 Task: Create Card Crisis Management Simulation in Board Vendor Relations to Workspace Insurance. Create Card Biomedical Engineering Review in Board Product Lifecycle Management to Workspace Insurance. Create Card Competitive Intelligence Research in Board Market Trend Analysis and Forecasting to Workspace Insurance
Action: Mouse moved to (244, 190)
Screenshot: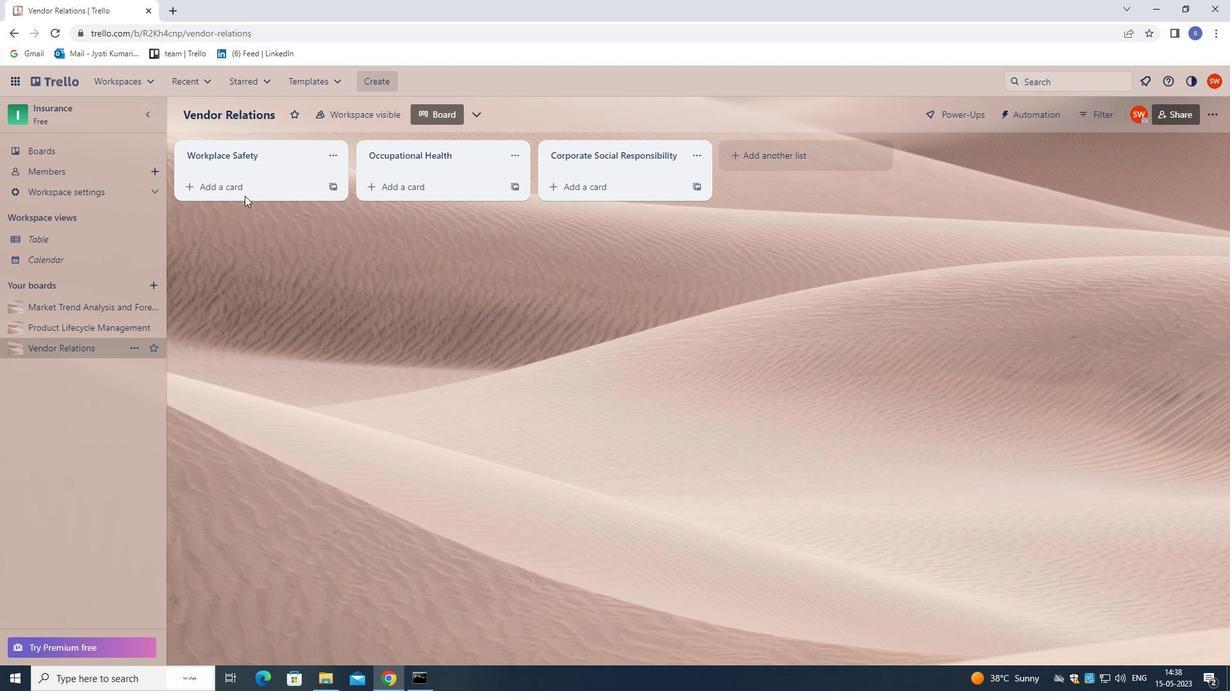 
Action: Mouse pressed left at (244, 190)
Screenshot: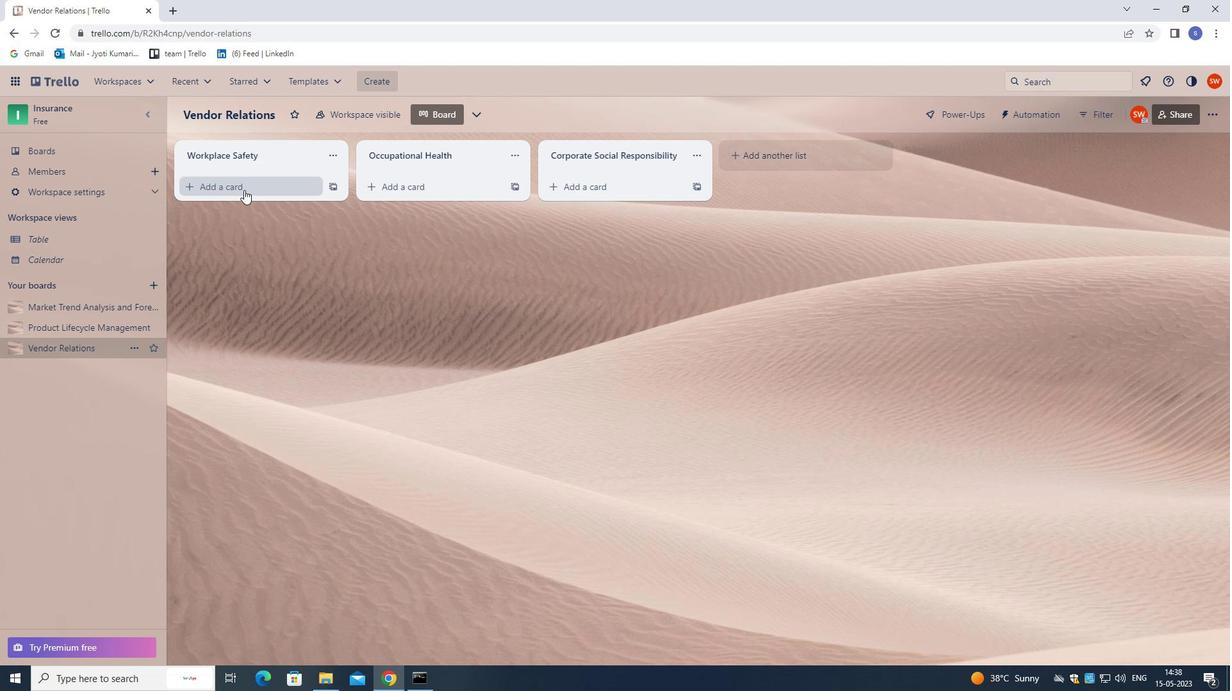 
Action: Mouse moved to (345, 369)
Screenshot: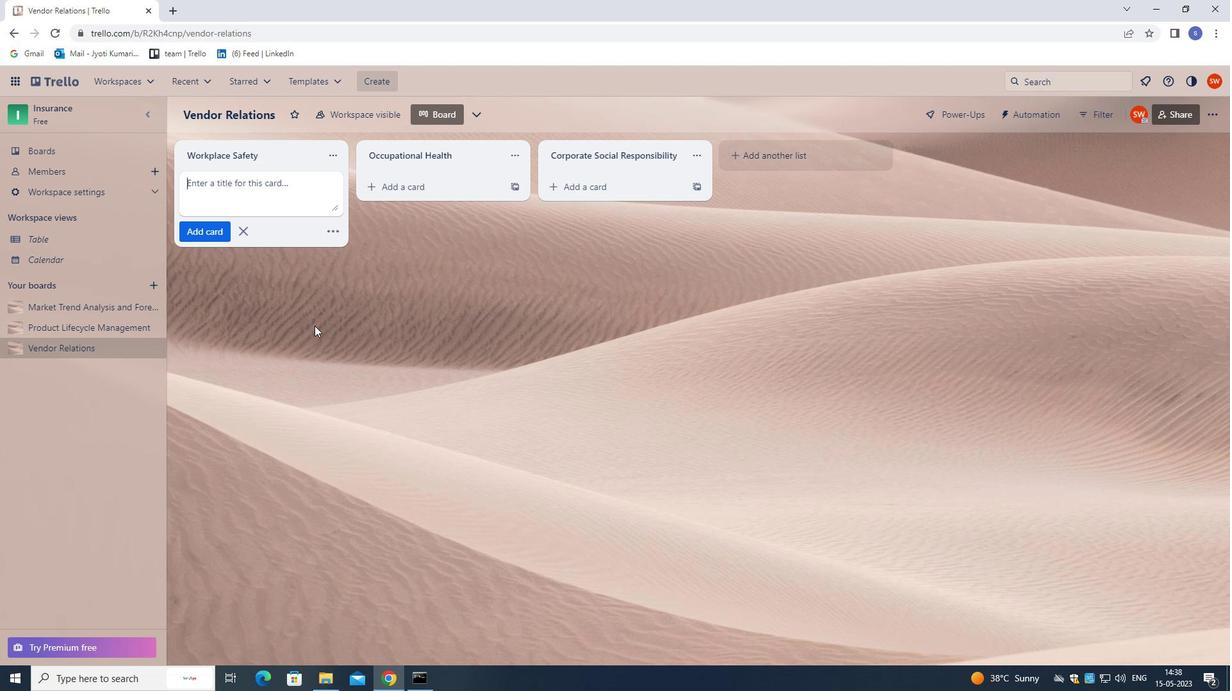 
Action: Key pressed <Key.shift>C
Screenshot: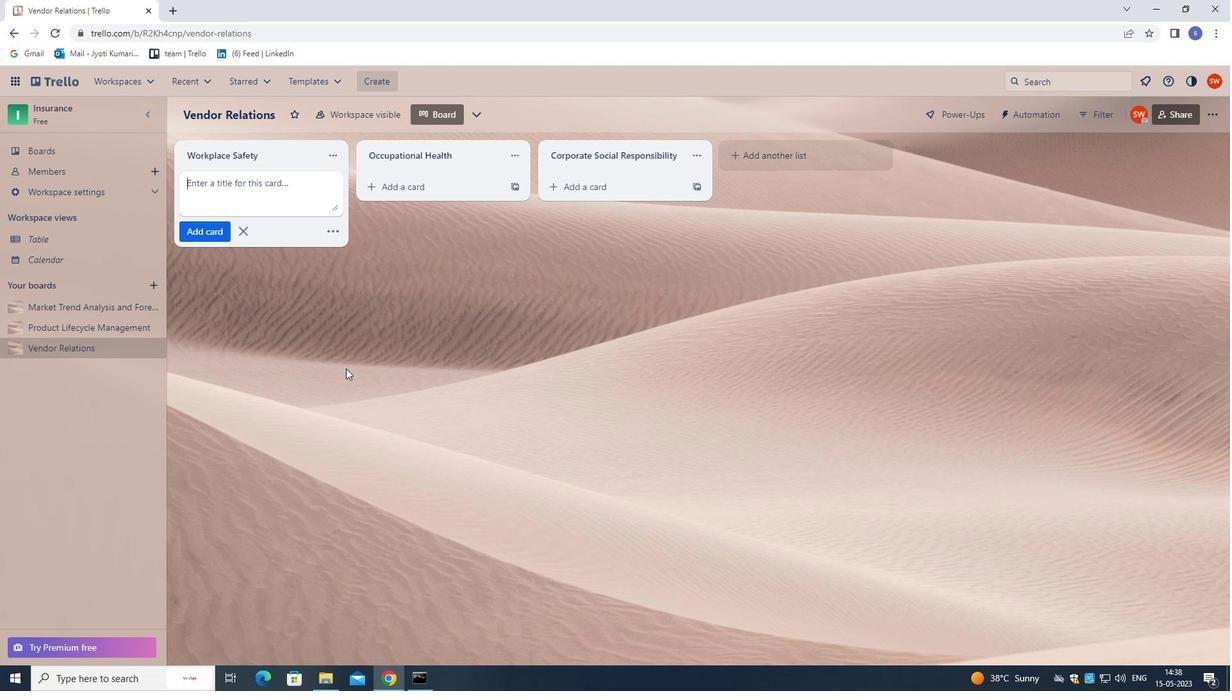 
Action: Mouse moved to (345, 369)
Screenshot: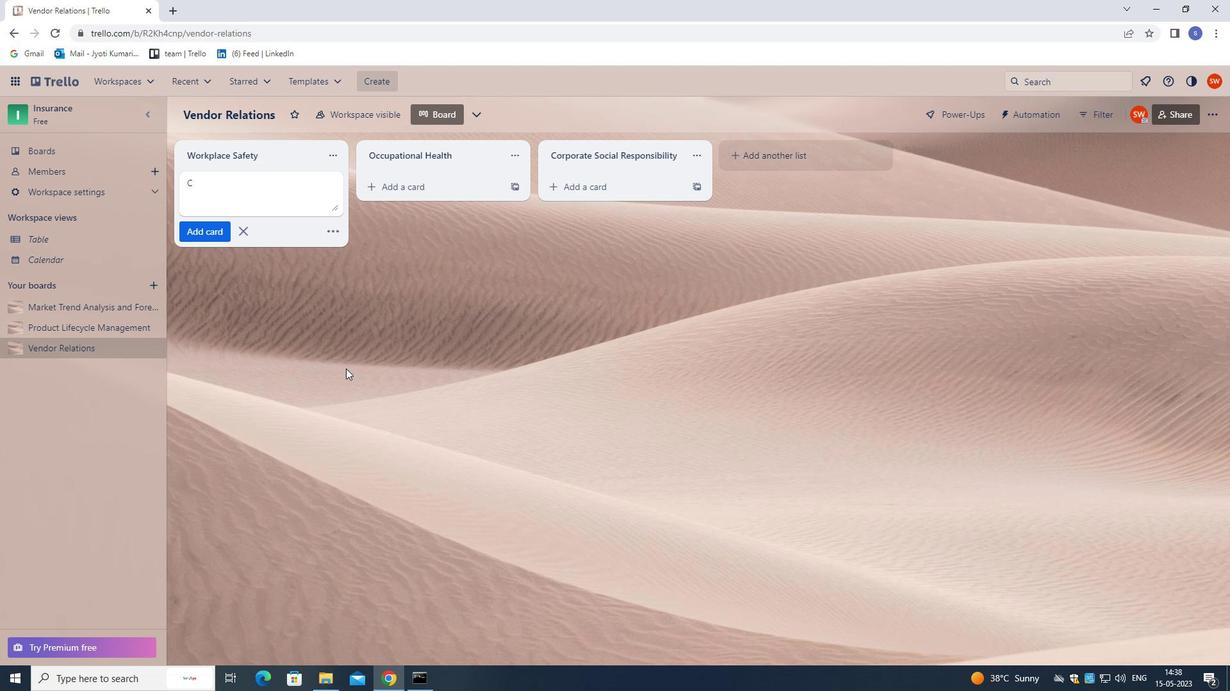 
Action: Key pressed RISIS<Key.space><Key.shift>MANAGEMENT<Key.space><Key.shift><Key.shift>SIMULATION
Screenshot: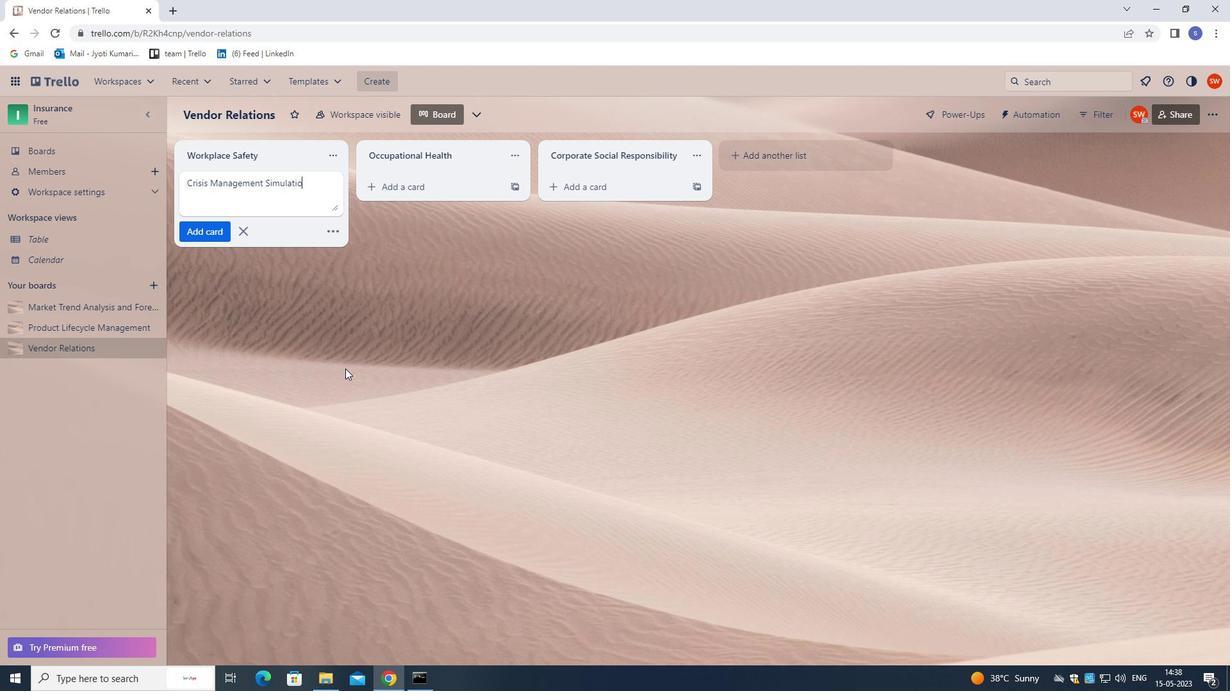 
Action: Mouse moved to (119, 331)
Screenshot: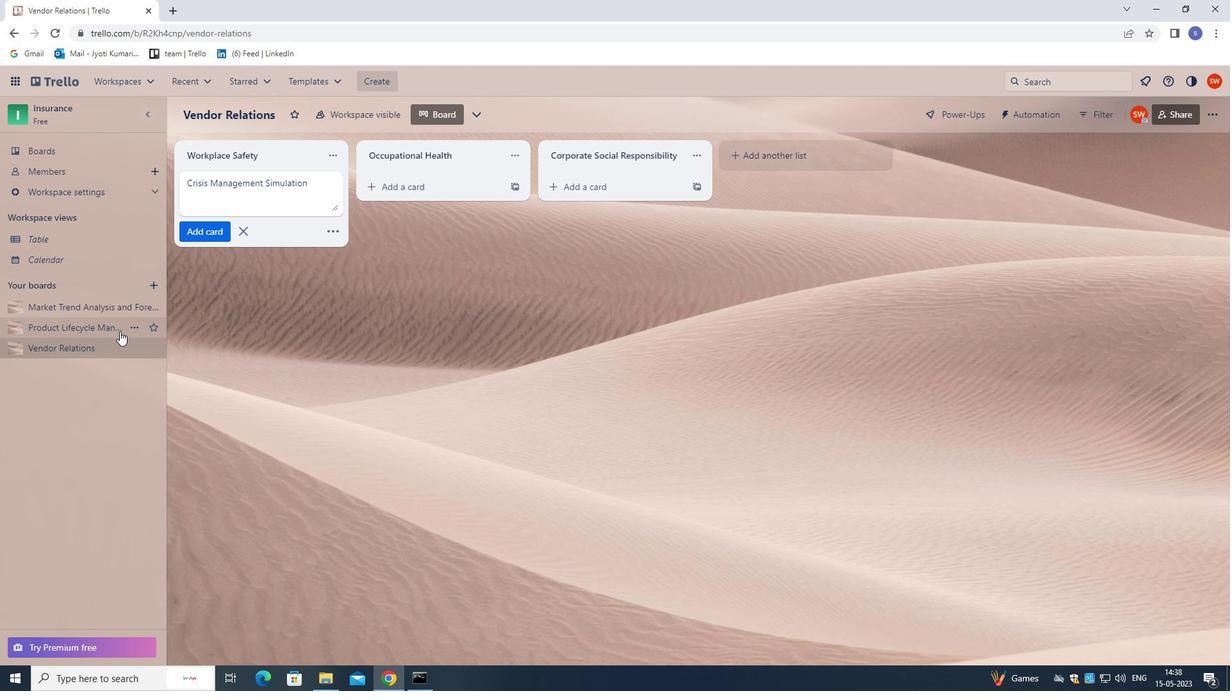 
Action: Mouse pressed left at (119, 331)
Screenshot: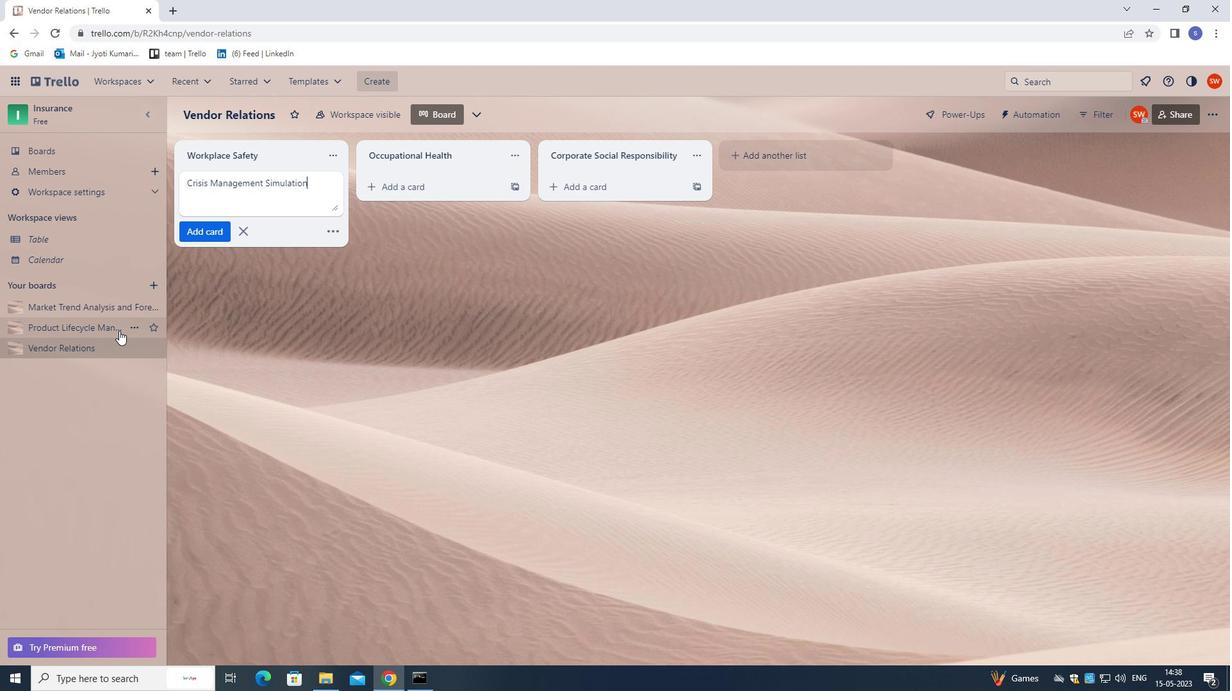 
Action: Mouse moved to (267, 188)
Screenshot: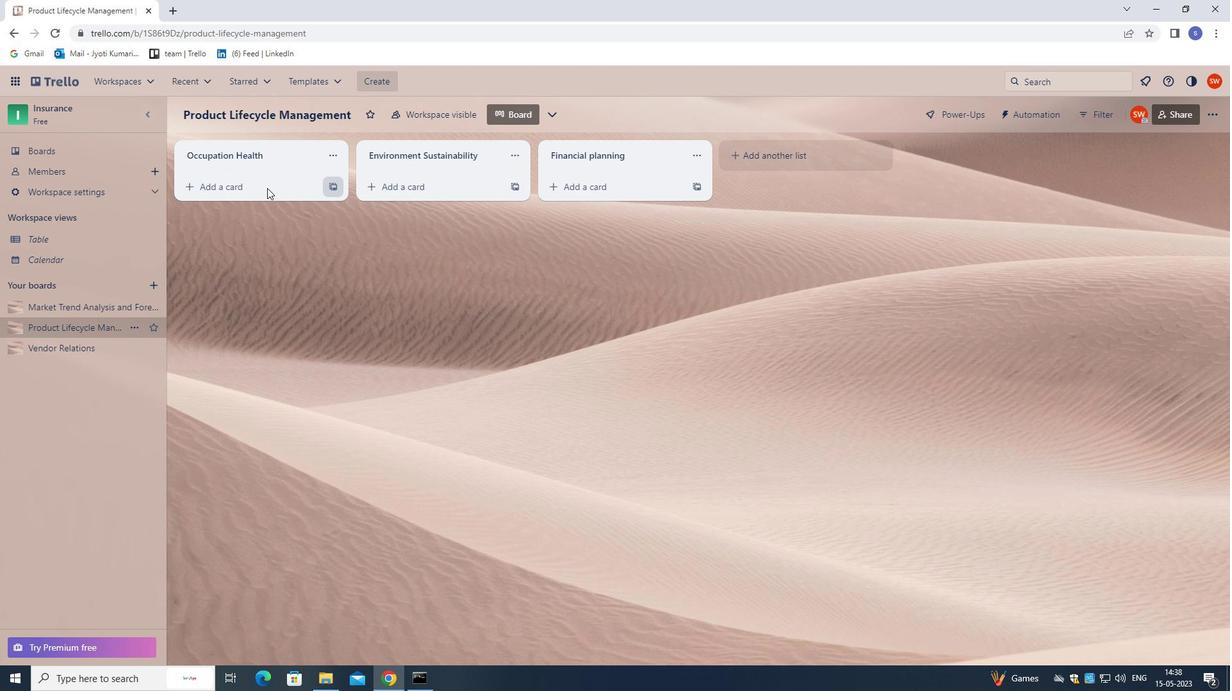 
Action: Mouse pressed left at (267, 188)
Screenshot: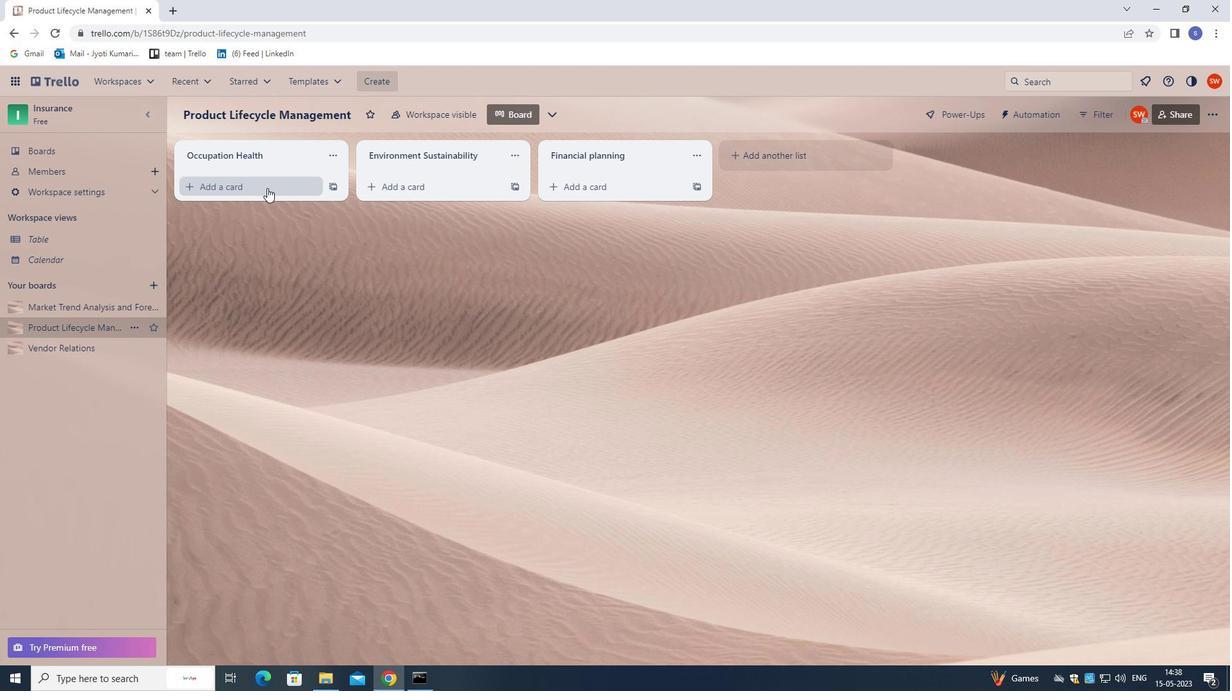 
Action: Mouse moved to (326, 280)
Screenshot: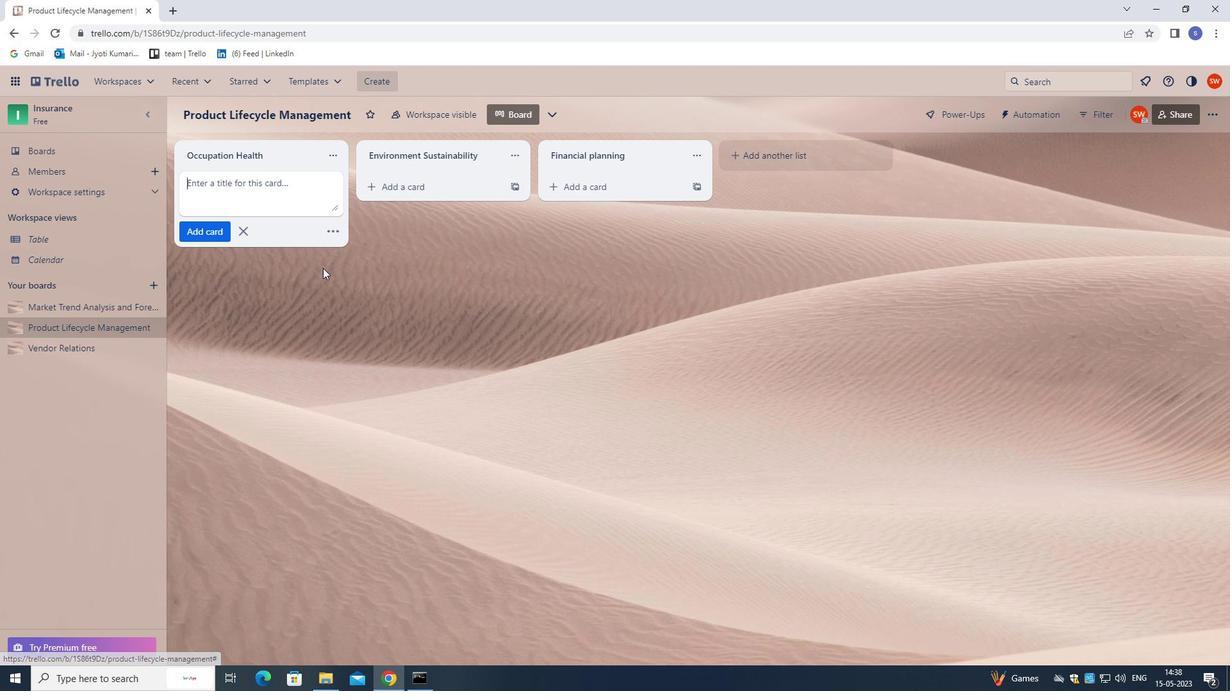 
Action: Key pressed <Key.shift><Key.shift><Key.shift><Key.shift><Key.shift><Key.shift>BIOMEDICAL<Key.space><Key.shift>ENGINEERING<Key.space><Key.shift>REVIEW<Key.enter>
Screenshot: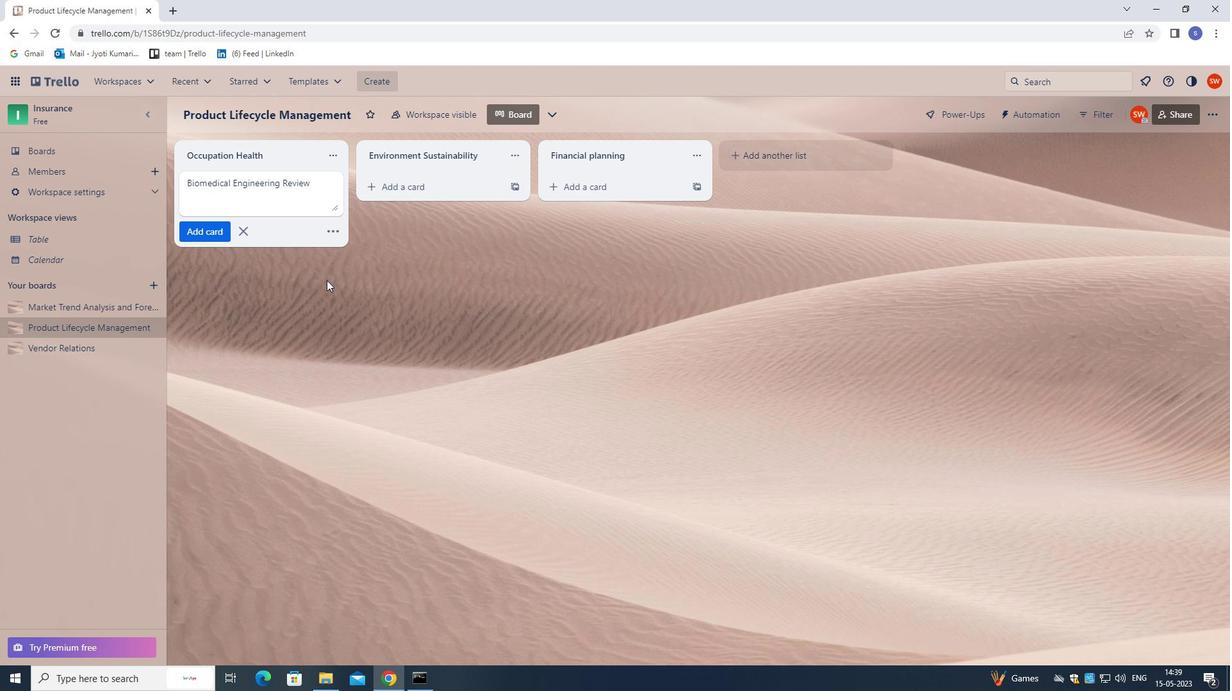 
Action: Mouse moved to (115, 304)
Screenshot: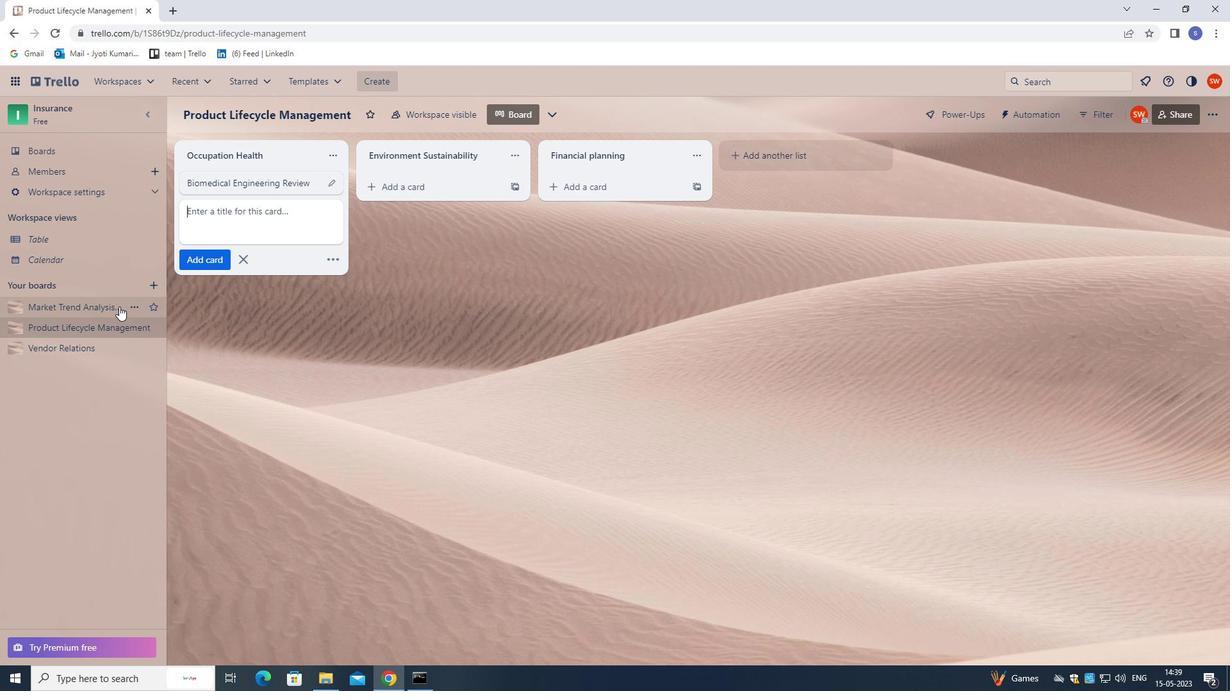 
Action: Mouse pressed left at (115, 304)
Screenshot: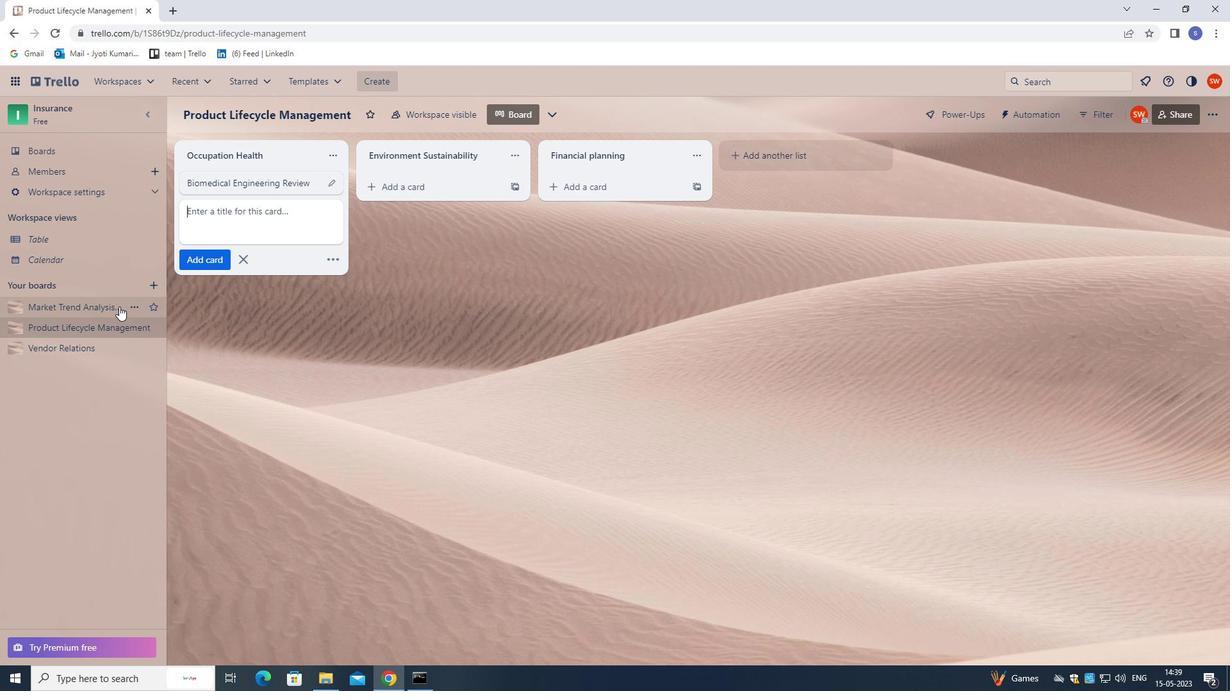 
Action: Mouse moved to (212, 187)
Screenshot: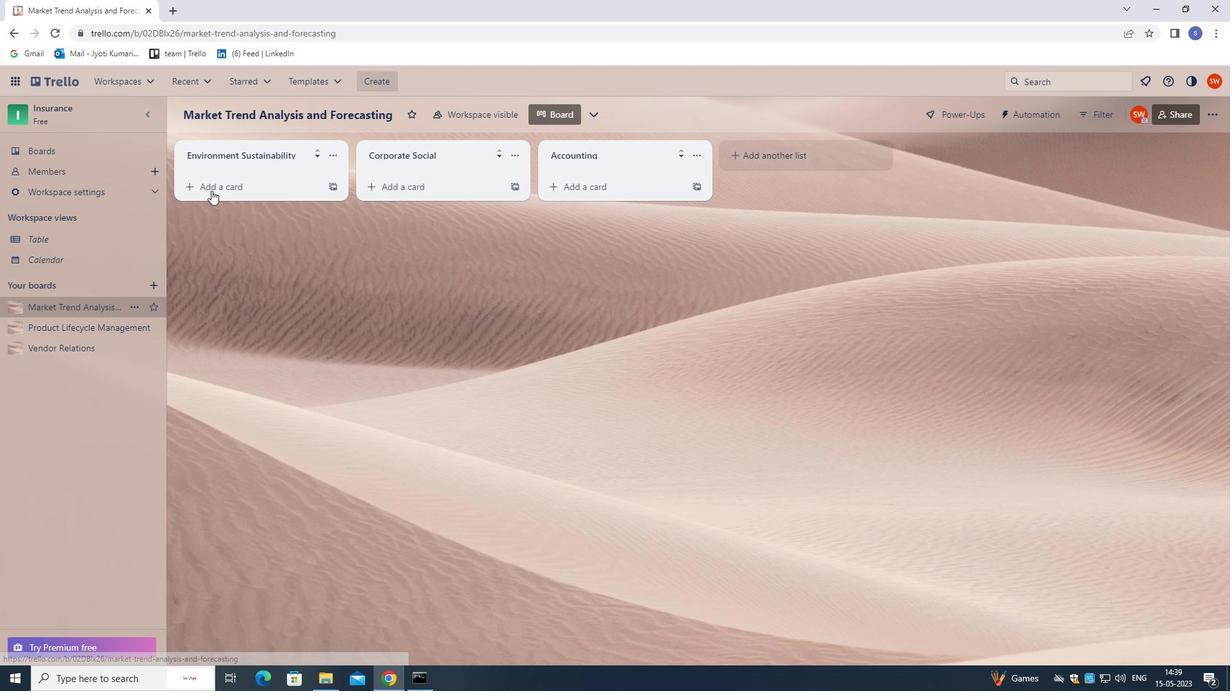 
Action: Mouse pressed left at (212, 187)
Screenshot: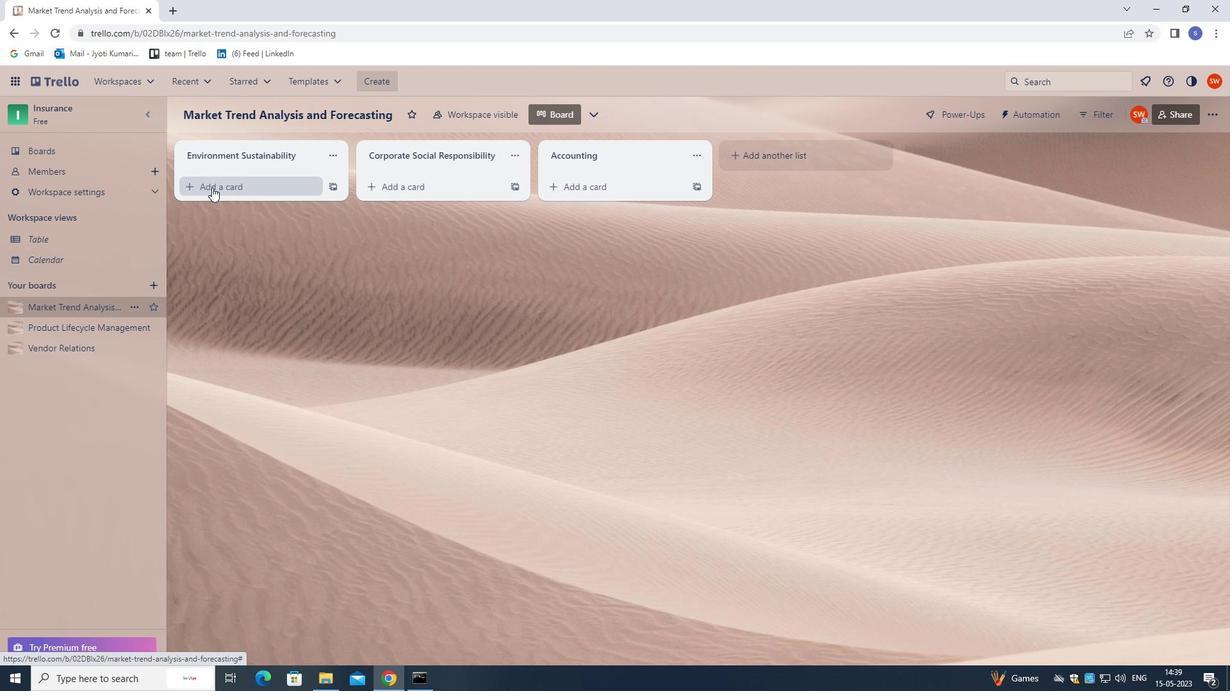 
Action: Mouse moved to (135, 224)
Screenshot: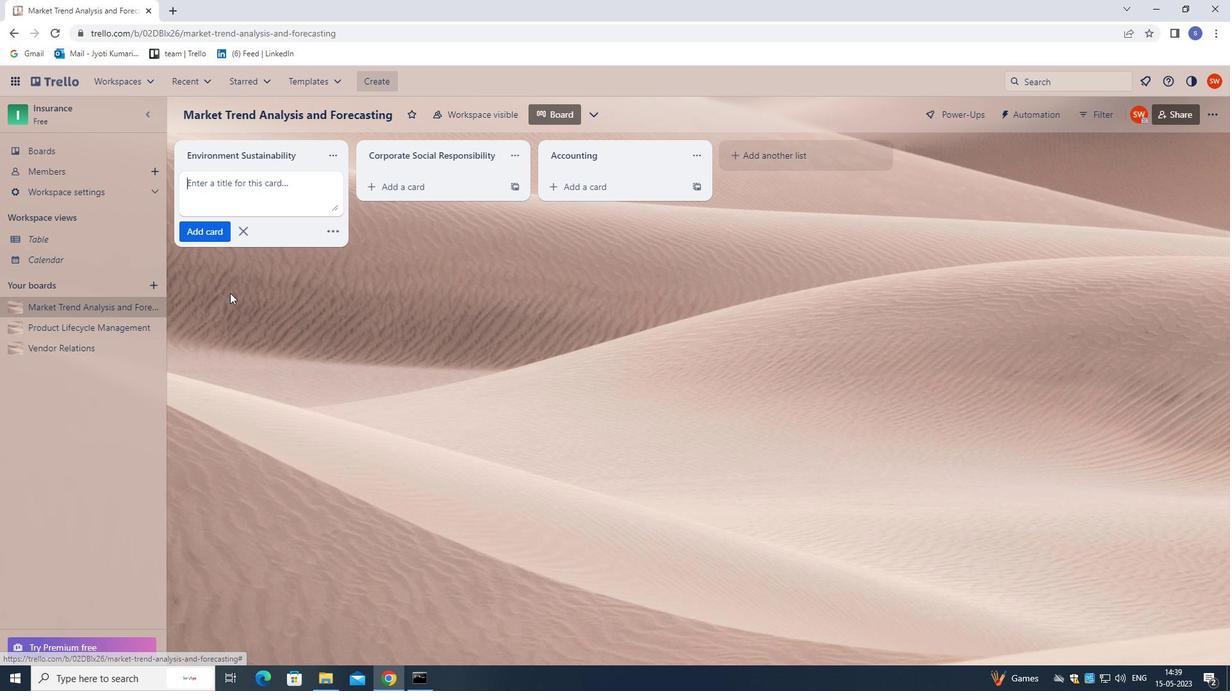 
Action: Key pressed <Key.shift><Key.shift><Key.shift><Key.shift>COMPETITVE<Key.space><Key.shift>INTELLIGENT<Key.space><Key.shift><Key.shift><Key.shift><Key.shift><Key.shift><Key.shift><Key.shift><Key.shift><Key.shift><Key.shift><Key.shift>RESEARCH<Key.left><Key.left><Key.left><Key.left><Key.left><Key.left><Key.left><Key.left><Key.left><Key.left><Key.left><Key.left><Key.left><Key.left><Key.left><Key.left><Key.left><Key.left><Key.left><Key.left><Key.left><Key.left><Key.left><Key.left><Key.left><Key.left><Key.left><Key.left><Key.right><Key.right><Key.right><Key.right><Key.right><Key.right><Key.left>I
Screenshot: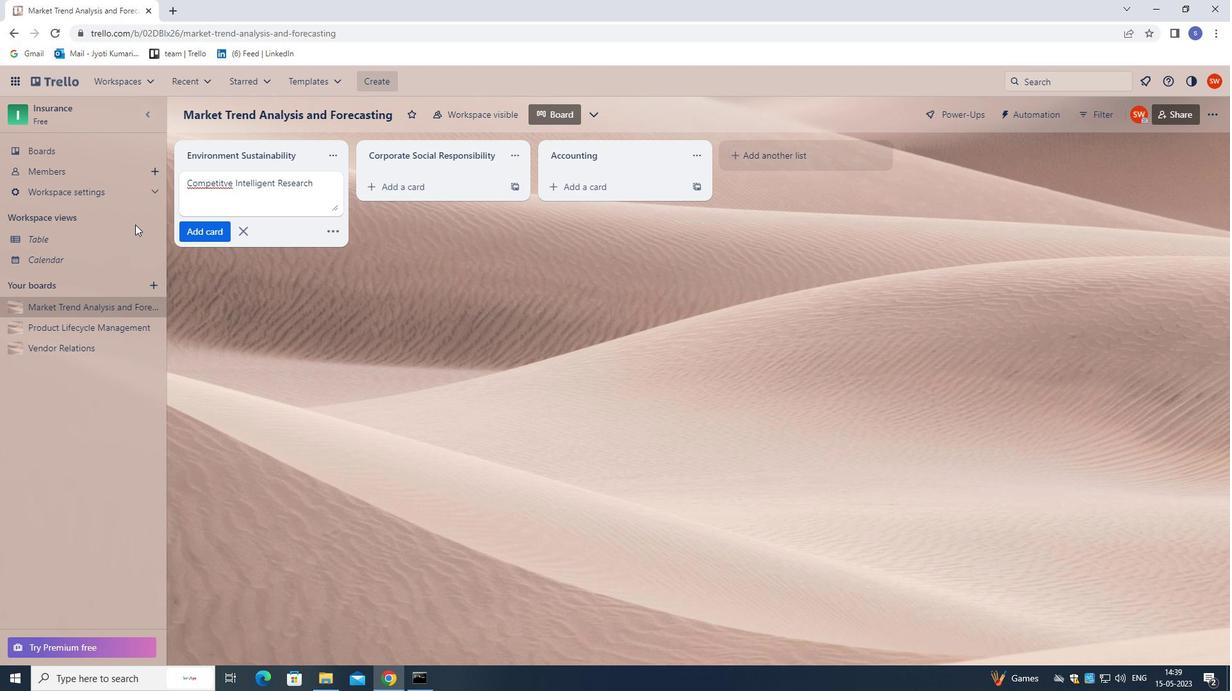 
Action: Mouse moved to (208, 273)
Screenshot: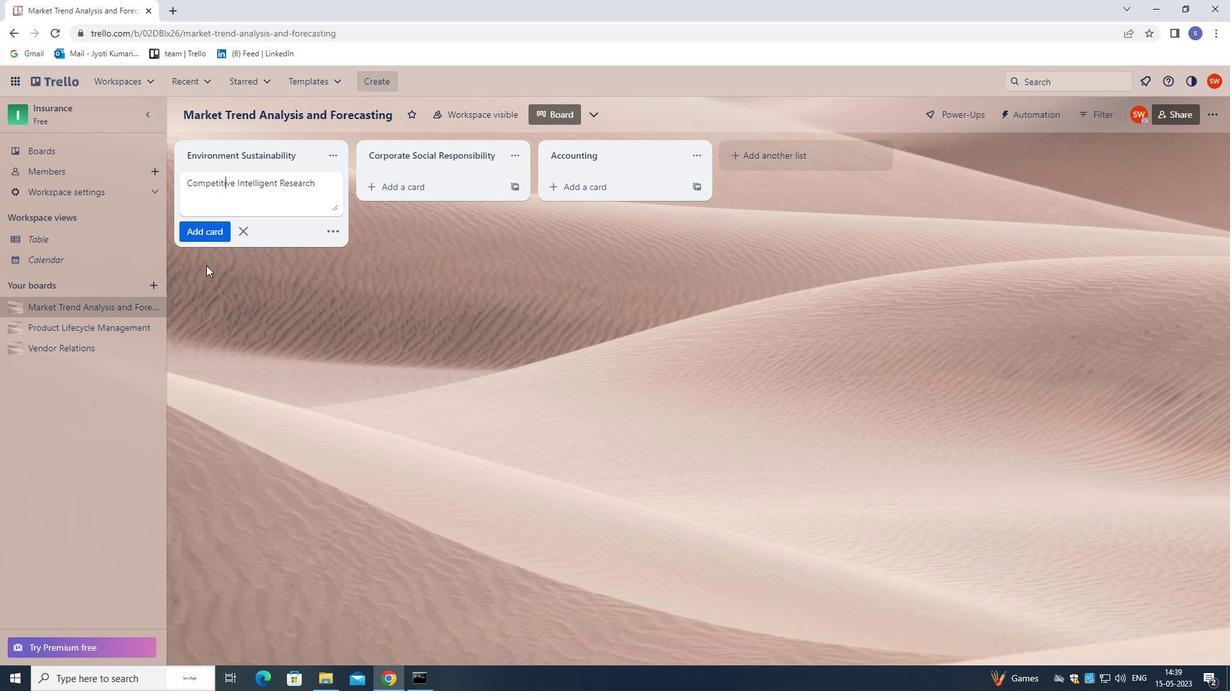 
Action: Key pressed <Key.enter>
Screenshot: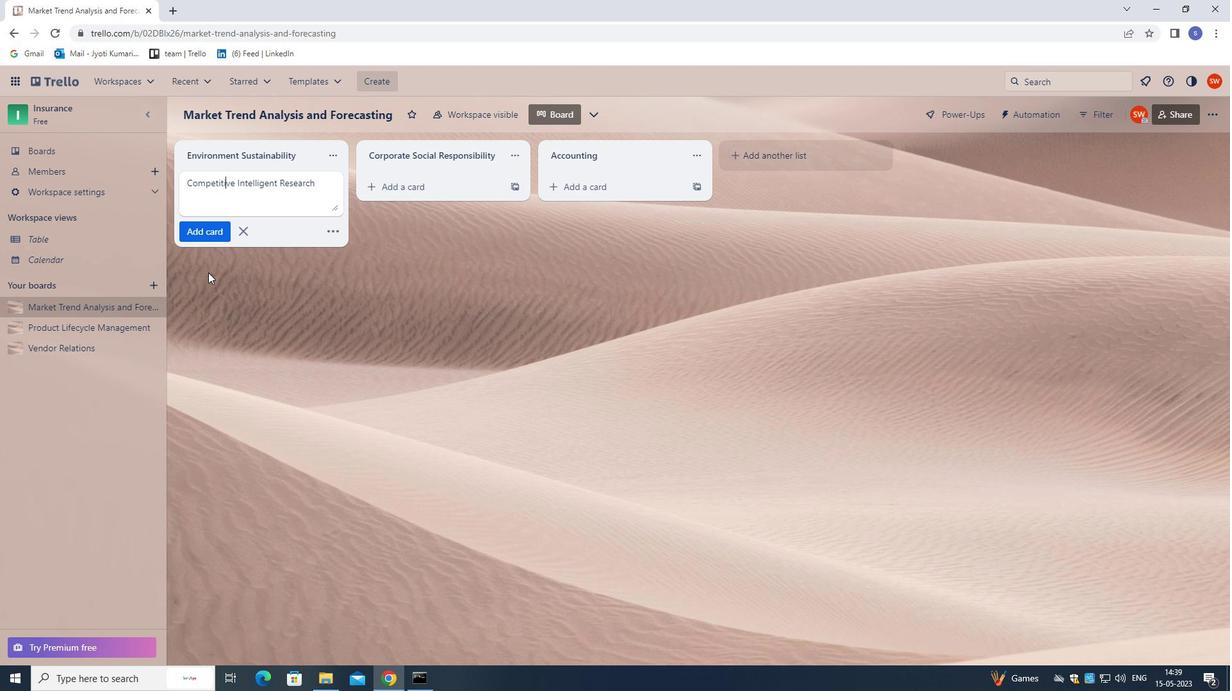 
Action: Mouse moved to (229, 286)
Screenshot: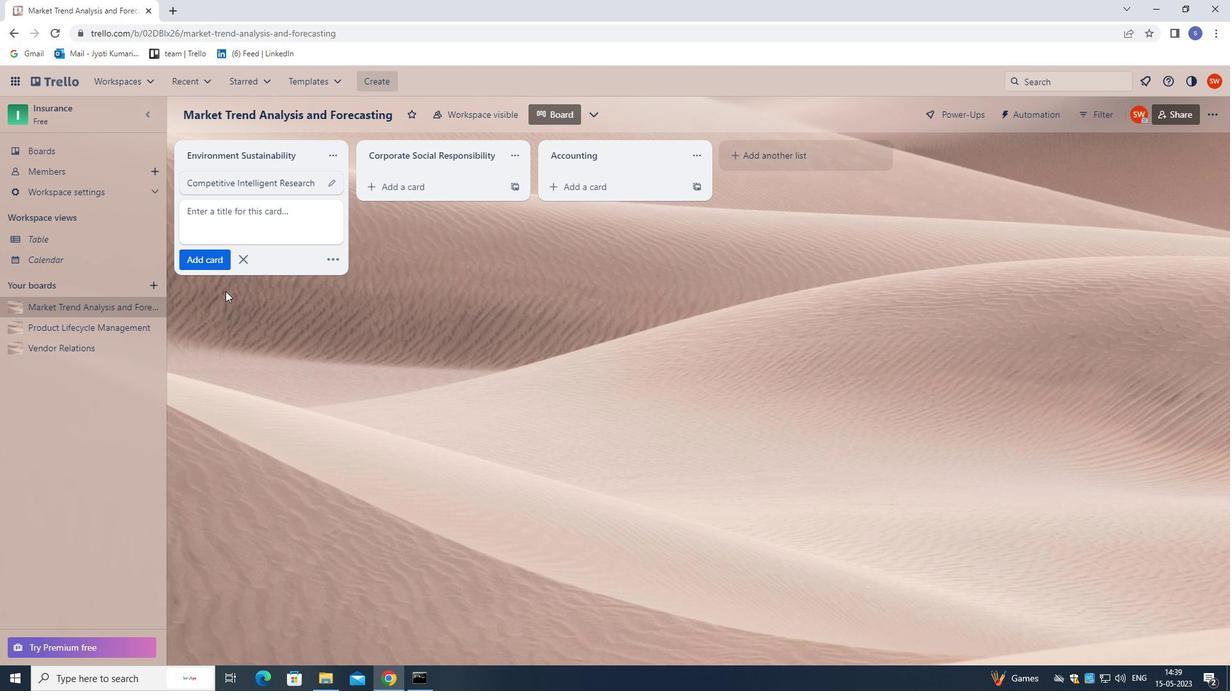 
